 Task: Enable the option "highlight clipped pixels" for Open GL video output for Windows.
Action: Mouse moved to (94, 16)
Screenshot: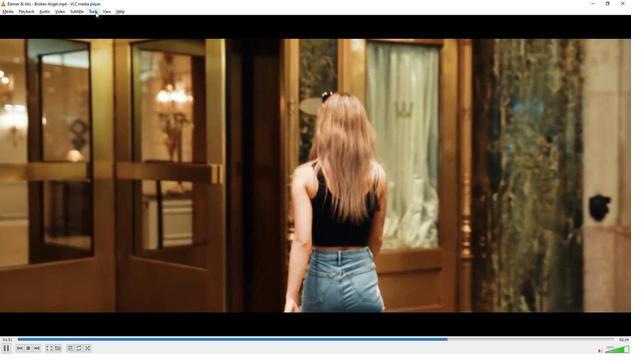 
Action: Mouse pressed left at (94, 16)
Screenshot: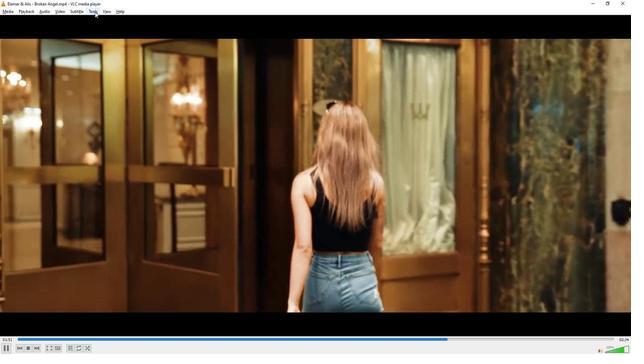 
Action: Mouse moved to (103, 92)
Screenshot: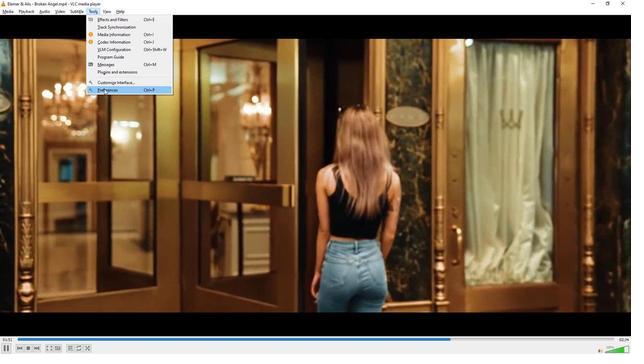 
Action: Mouse pressed left at (103, 92)
Screenshot: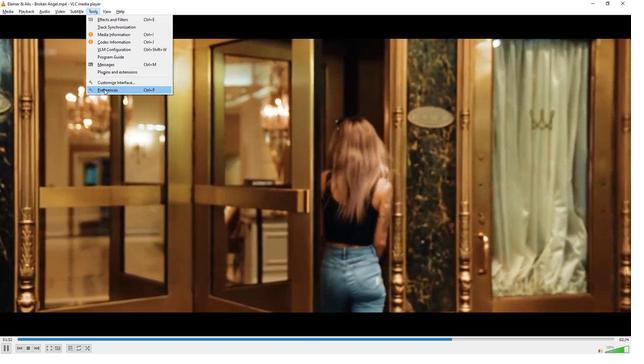 
Action: Mouse moved to (138, 278)
Screenshot: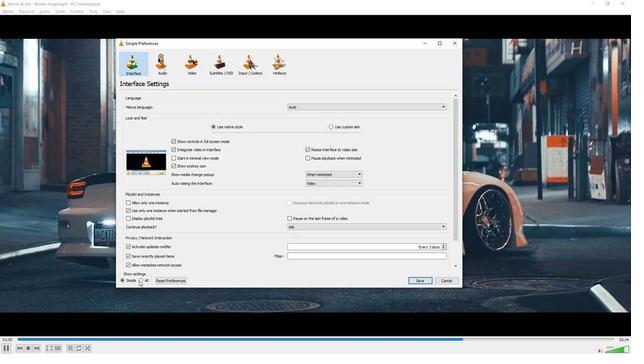 
Action: Mouse pressed left at (138, 278)
Screenshot: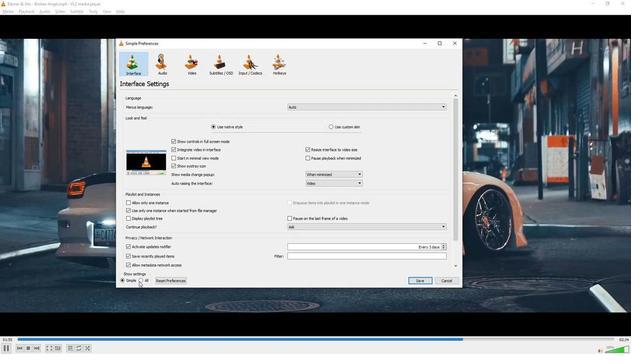 
Action: Mouse moved to (149, 220)
Screenshot: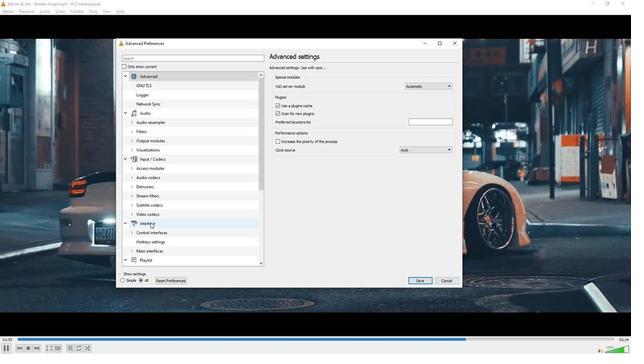 
Action: Mouse scrolled (149, 220) with delta (0, 0)
Screenshot: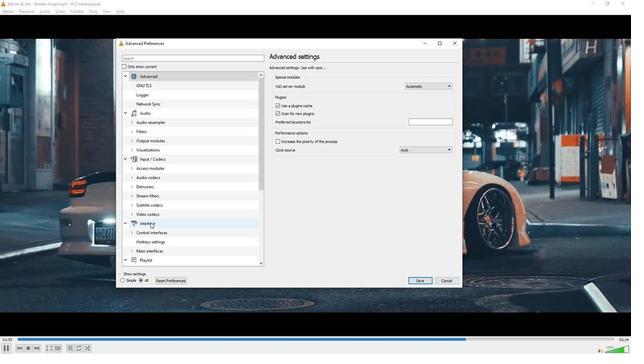 
Action: Mouse moved to (148, 220)
Screenshot: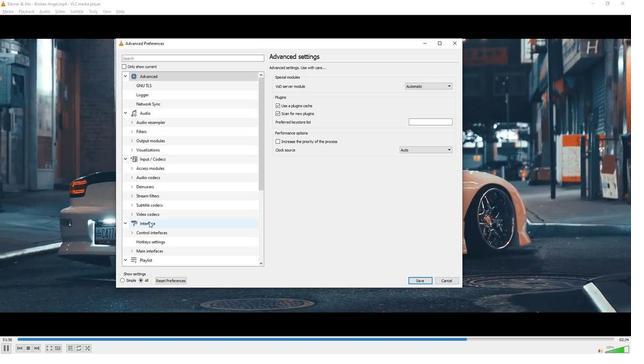 
Action: Mouse scrolled (148, 220) with delta (0, 0)
Screenshot: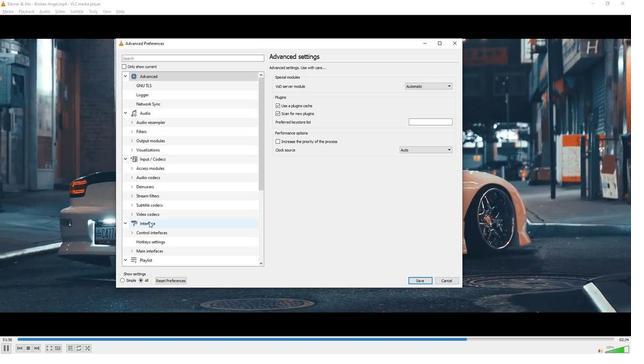 
Action: Mouse moved to (148, 220)
Screenshot: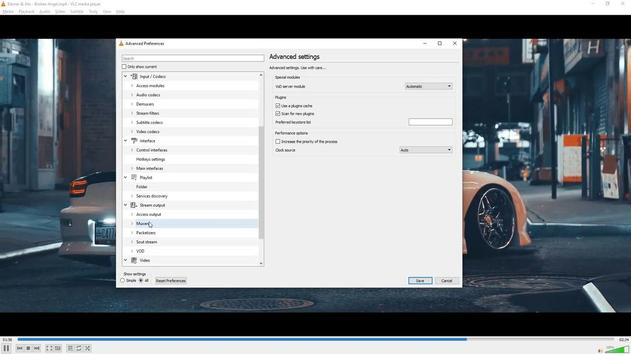 
Action: Mouse scrolled (148, 220) with delta (0, 0)
Screenshot: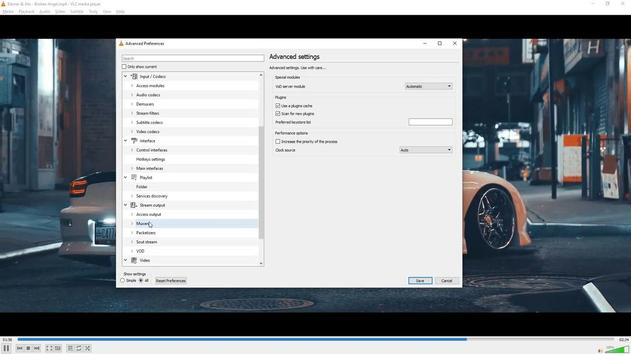 
Action: Mouse scrolled (148, 220) with delta (0, 0)
Screenshot: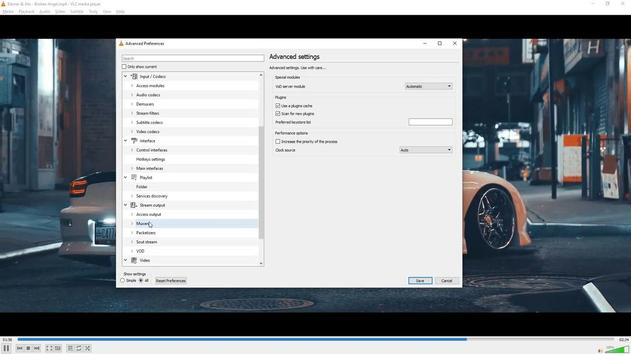 
Action: Mouse scrolled (148, 220) with delta (0, 0)
Screenshot: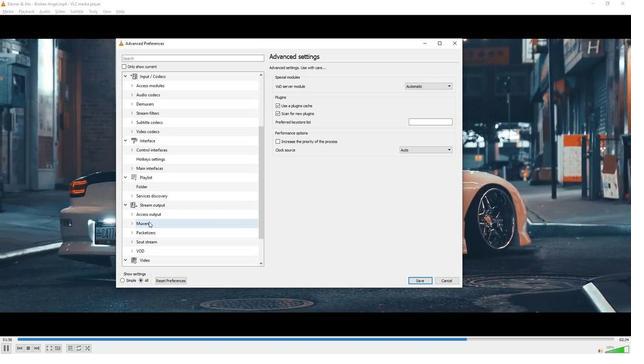 
Action: Mouse moved to (147, 220)
Screenshot: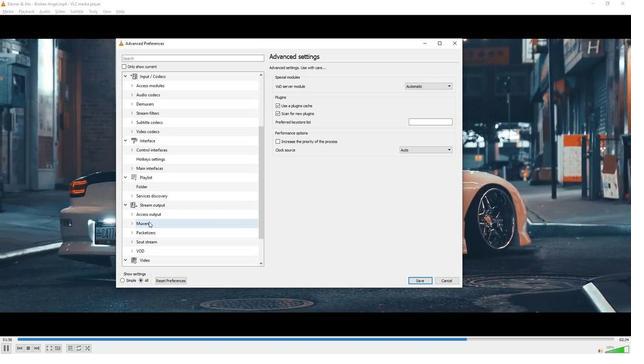 
Action: Mouse scrolled (147, 219) with delta (0, 0)
Screenshot: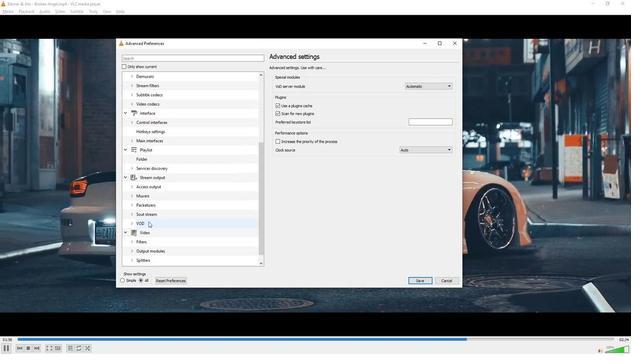 
Action: Mouse scrolled (147, 219) with delta (0, 0)
Screenshot: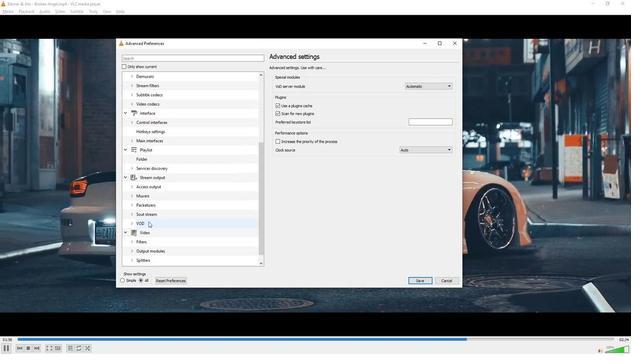 
Action: Mouse moved to (131, 239)
Screenshot: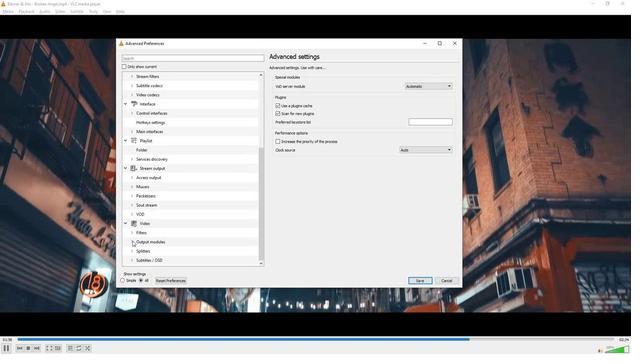 
Action: Mouse pressed left at (131, 239)
Screenshot: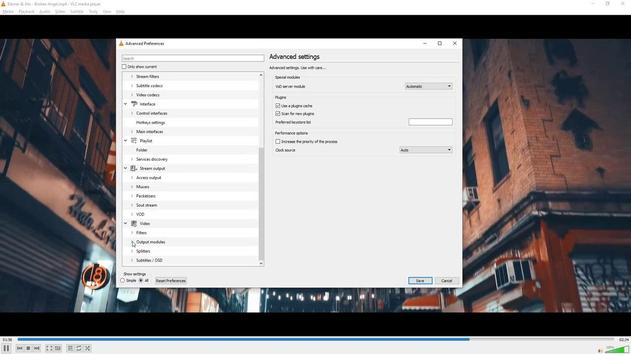
Action: Mouse moved to (153, 211)
Screenshot: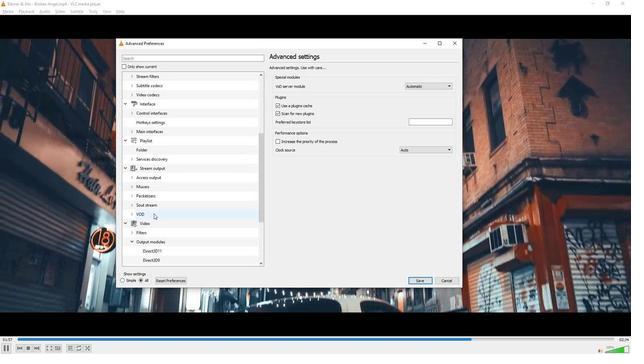 
Action: Mouse scrolled (153, 211) with delta (0, 0)
Screenshot: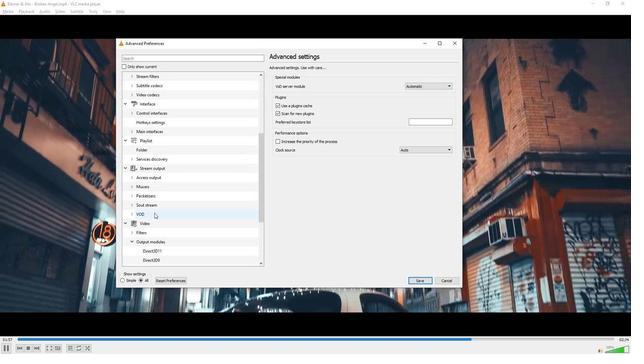 
Action: Mouse scrolled (153, 211) with delta (0, 0)
Screenshot: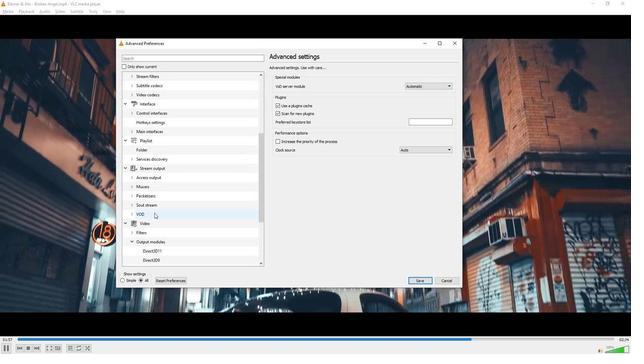 
Action: Mouse scrolled (153, 211) with delta (0, 0)
Screenshot: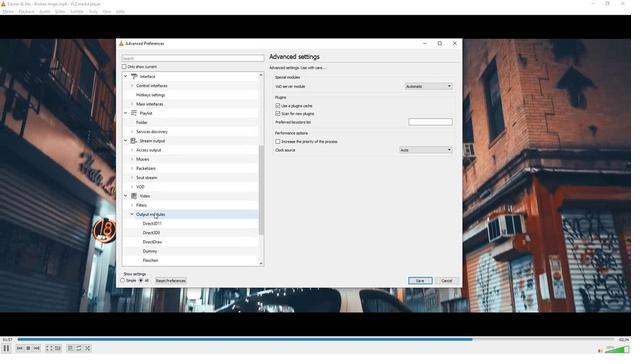 
Action: Mouse scrolled (153, 211) with delta (0, 0)
Screenshot: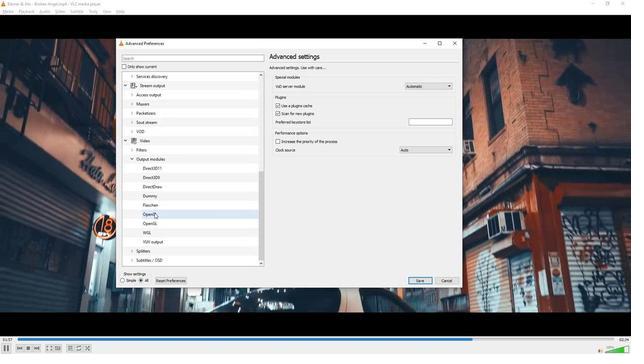 
Action: Mouse scrolled (153, 211) with delta (0, 0)
Screenshot: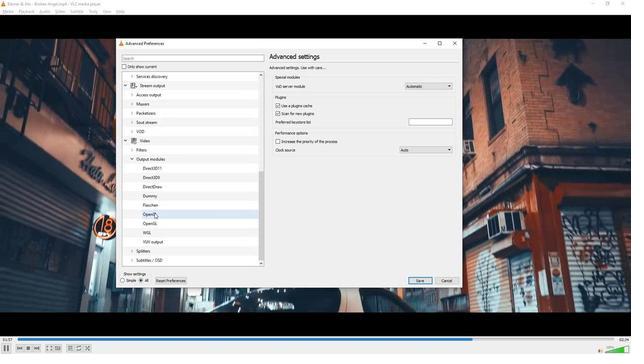 
Action: Mouse scrolled (153, 211) with delta (0, 0)
Screenshot: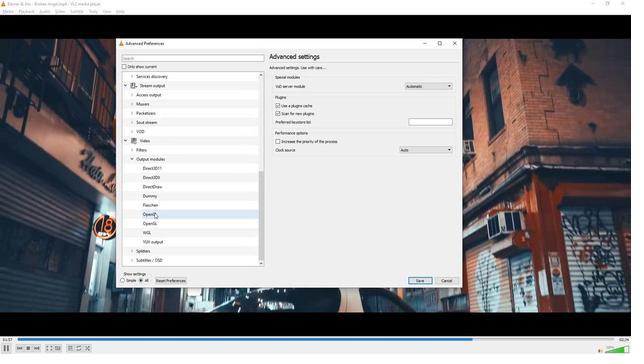 
Action: Mouse moved to (152, 219)
Screenshot: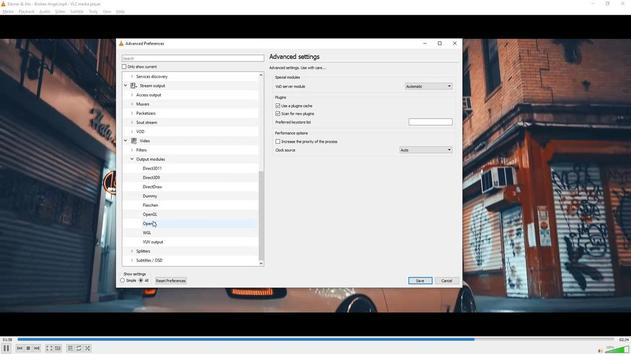 
Action: Mouse pressed left at (152, 219)
Screenshot: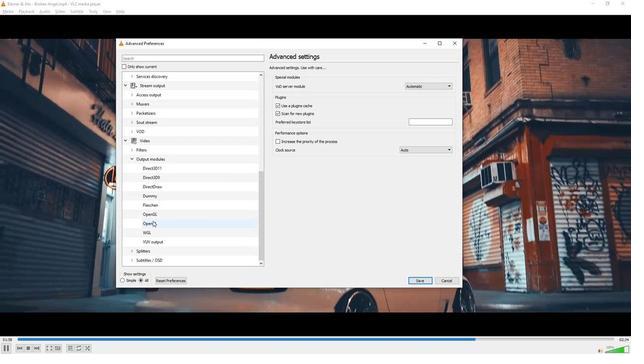 
Action: Mouse moved to (278, 151)
Screenshot: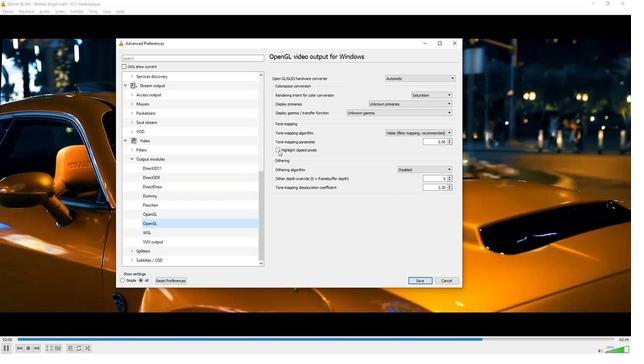
Action: Mouse pressed left at (278, 151)
Screenshot: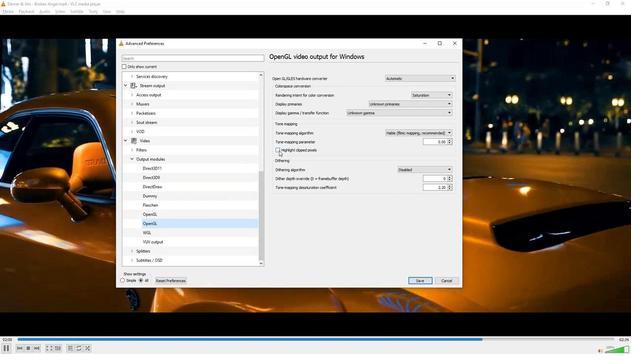 
Action: Mouse moved to (288, 215)
Screenshot: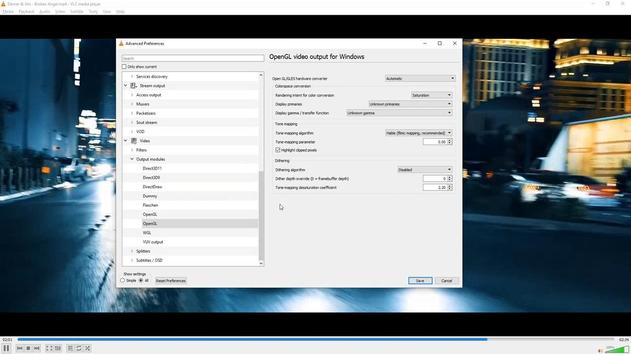 
